 Task: Use the formula "EXPONDIST" in spreadsheet "Project portfolio".
Action: Mouse moved to (162, 241)
Screenshot: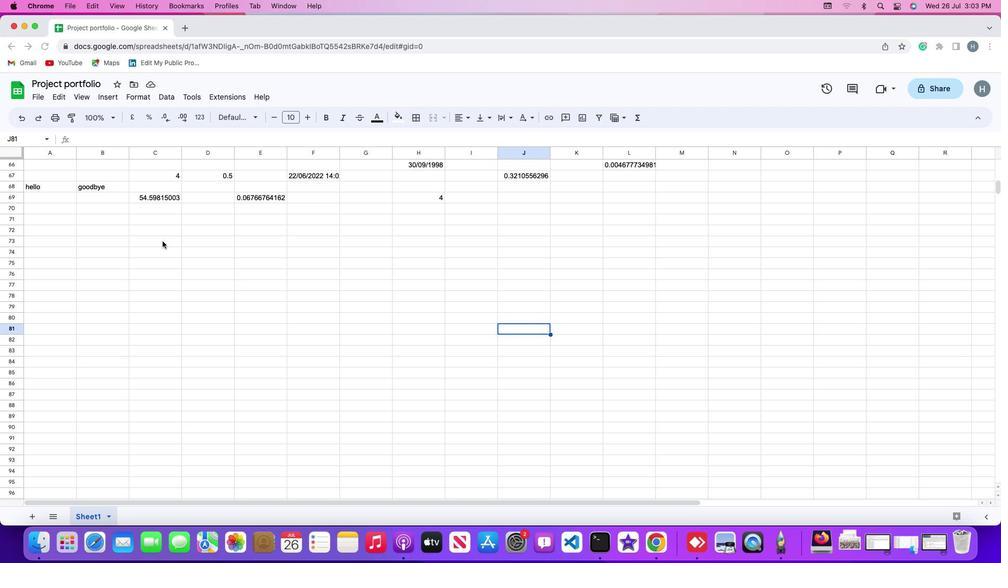 
Action: Mouse pressed left at (162, 241)
Screenshot: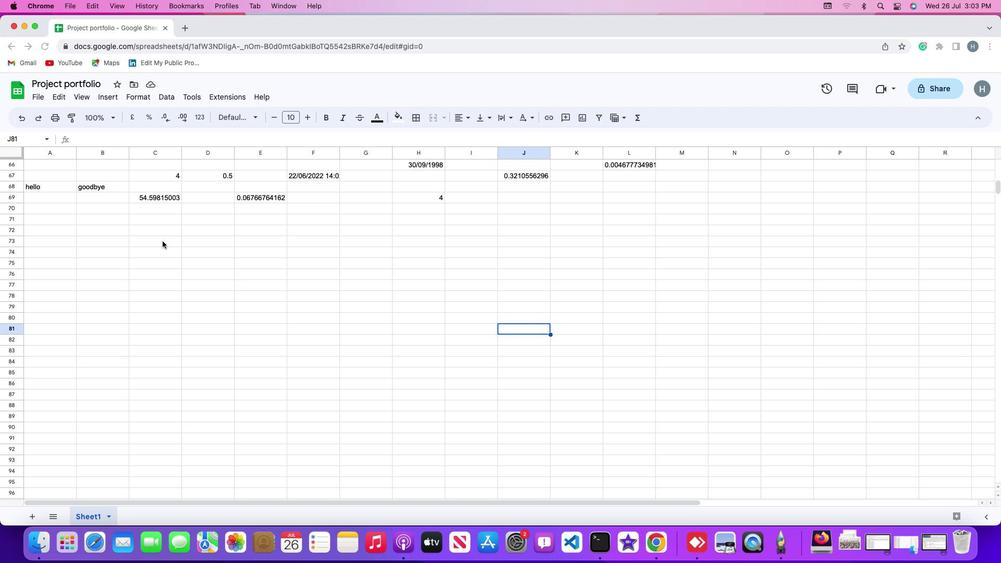 
Action: Mouse moved to (199, 207)
Screenshot: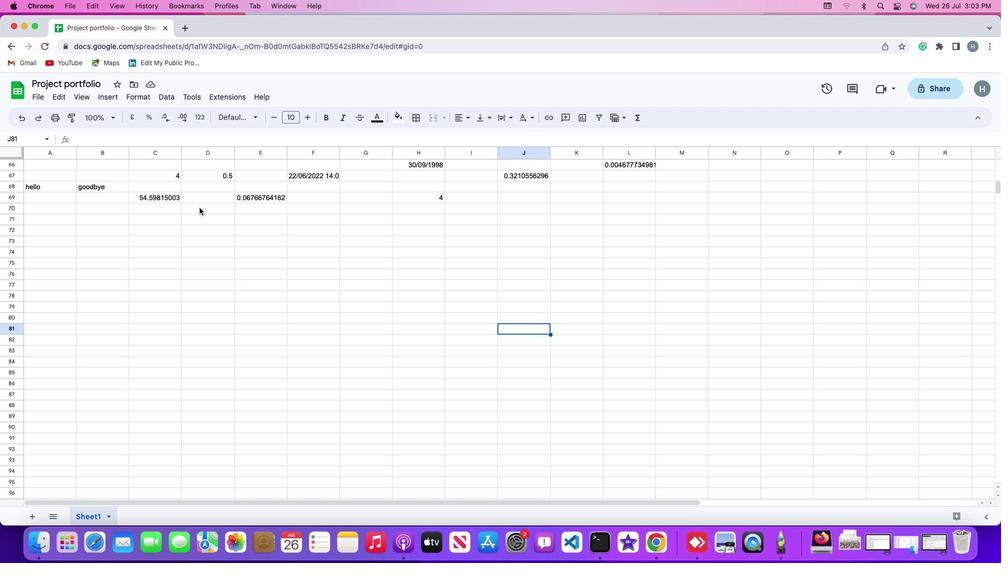 
Action: Mouse pressed left at (199, 207)
Screenshot: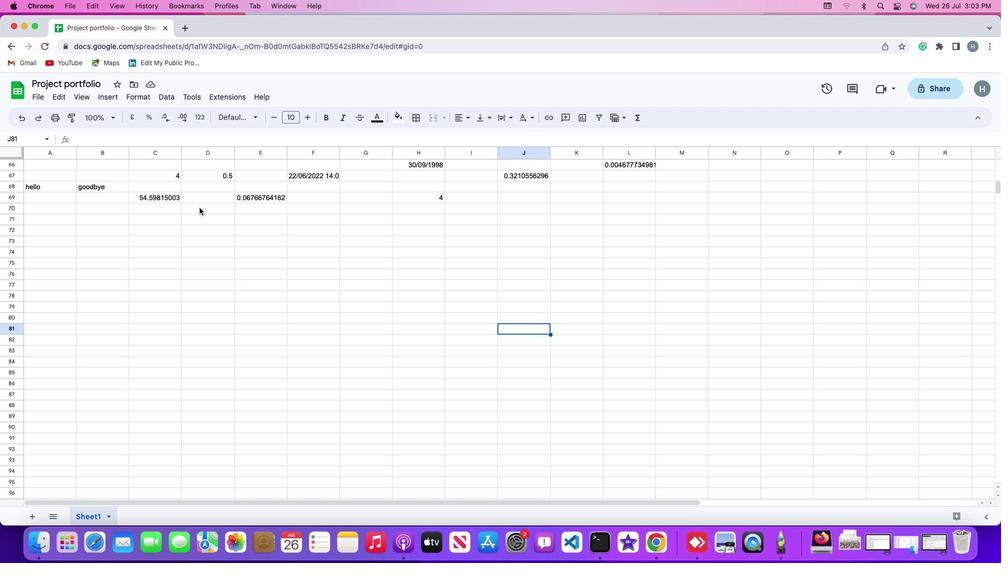 
Action: Mouse moved to (106, 94)
Screenshot: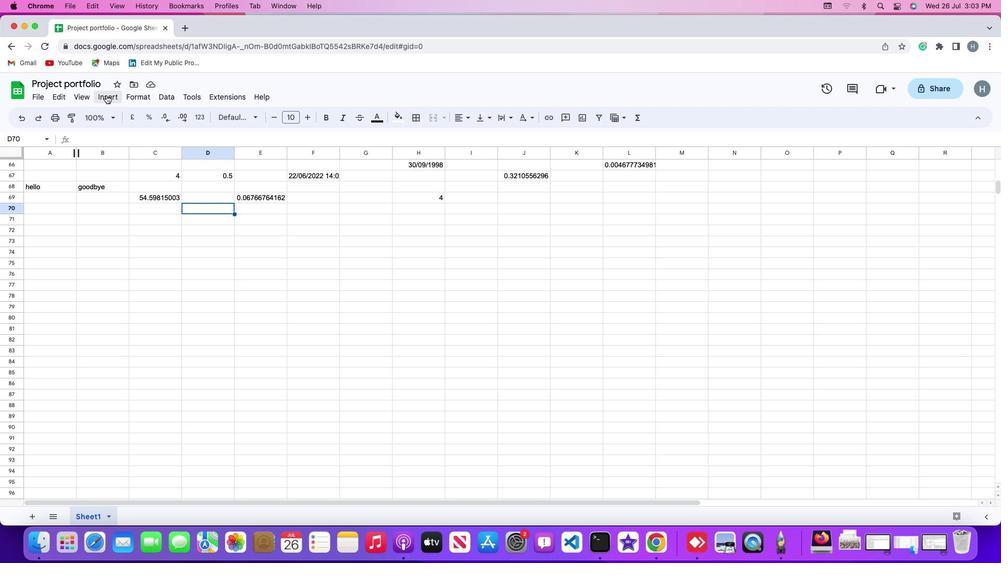
Action: Mouse pressed left at (106, 94)
Screenshot: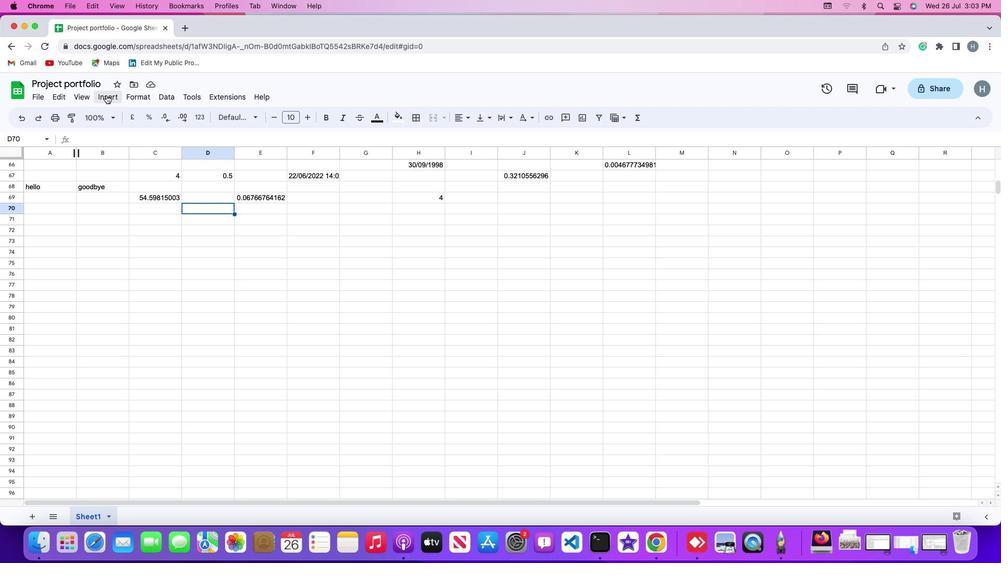 
Action: Mouse moved to (135, 266)
Screenshot: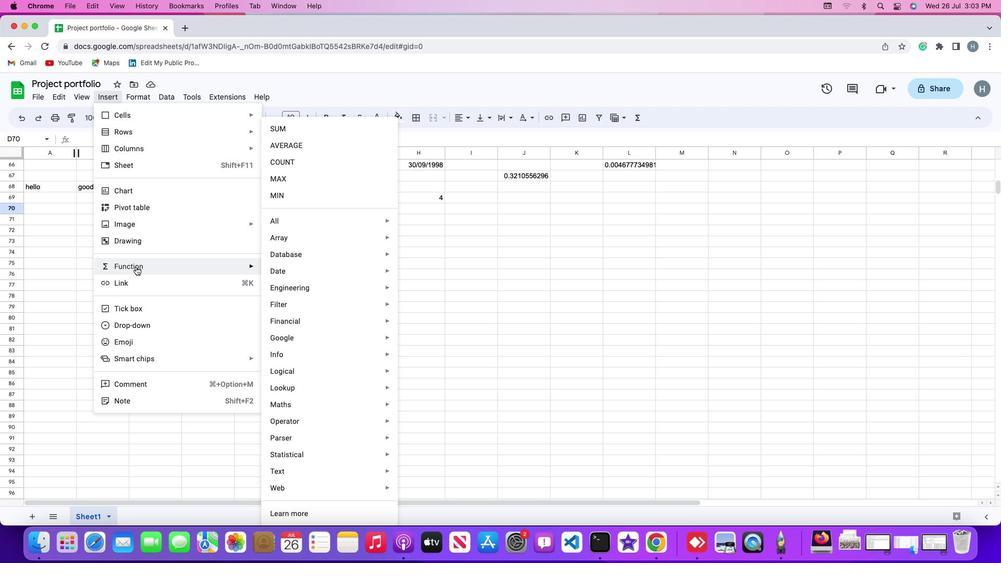
Action: Mouse pressed left at (135, 266)
Screenshot: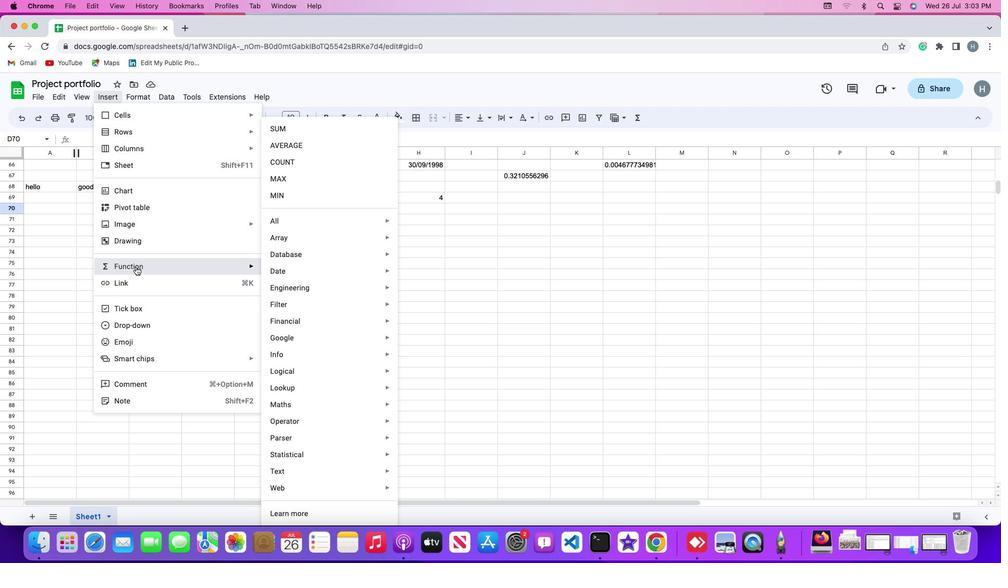 
Action: Mouse moved to (324, 216)
Screenshot: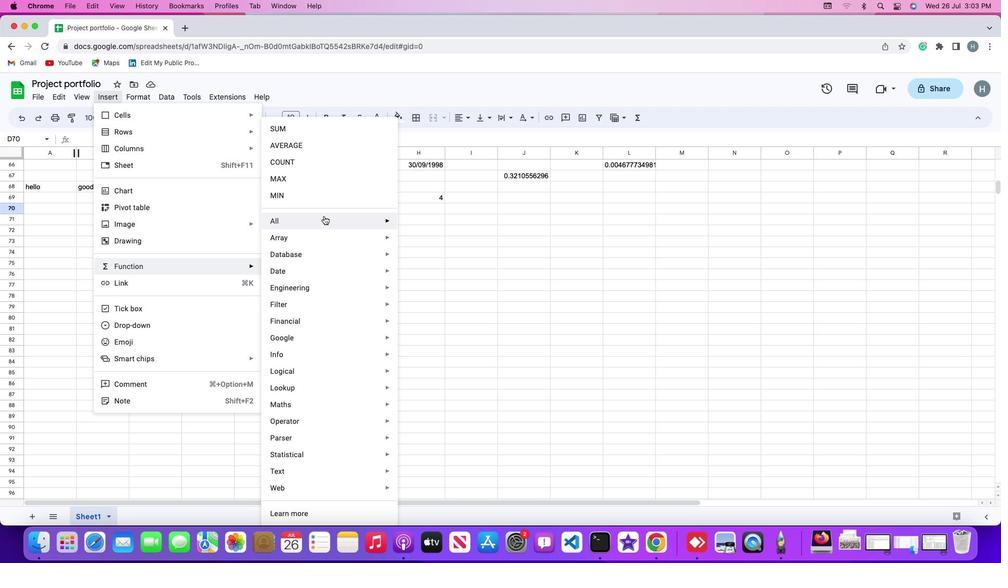 
Action: Mouse pressed left at (324, 216)
Screenshot: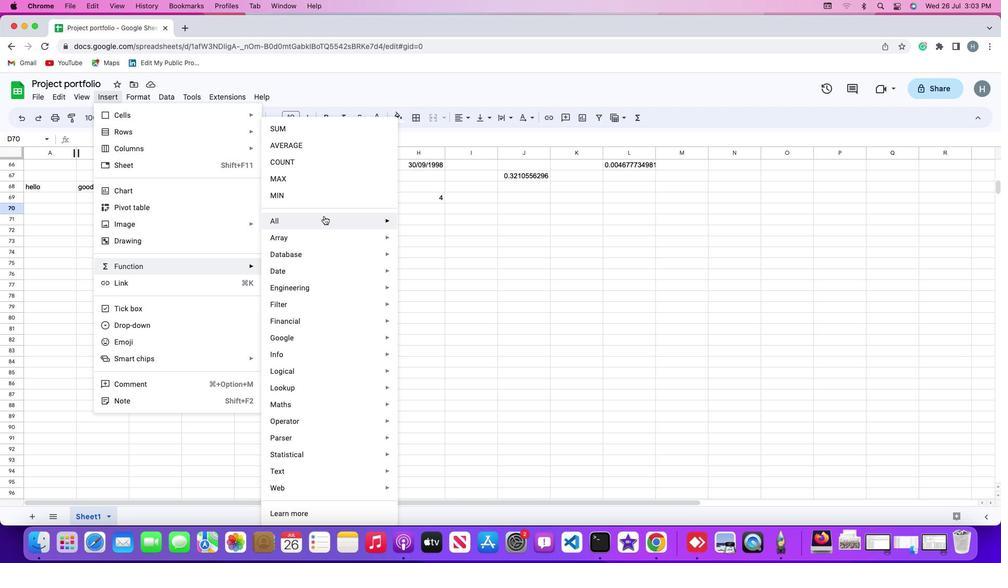 
Action: Mouse moved to (433, 498)
Screenshot: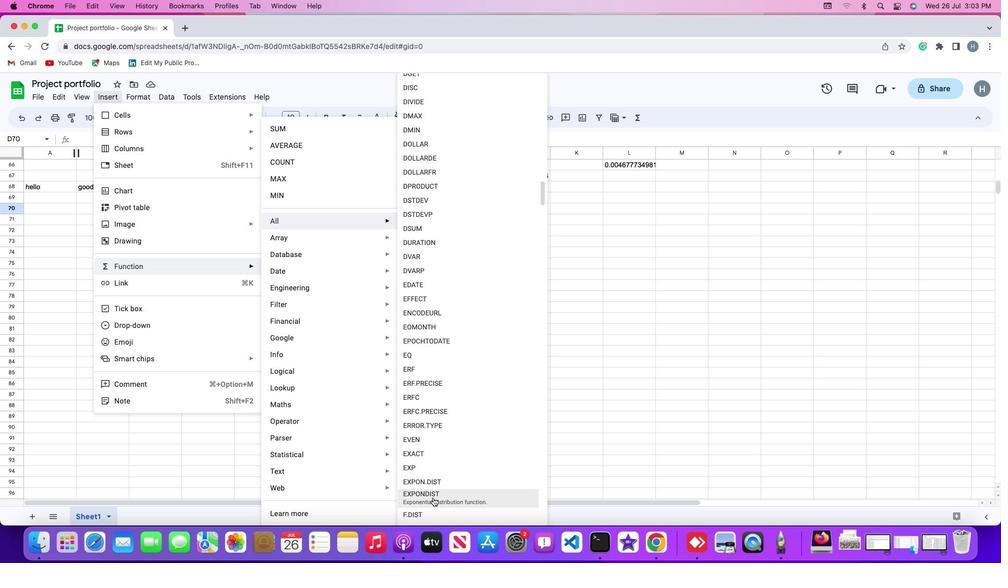 
Action: Mouse pressed left at (433, 498)
Screenshot: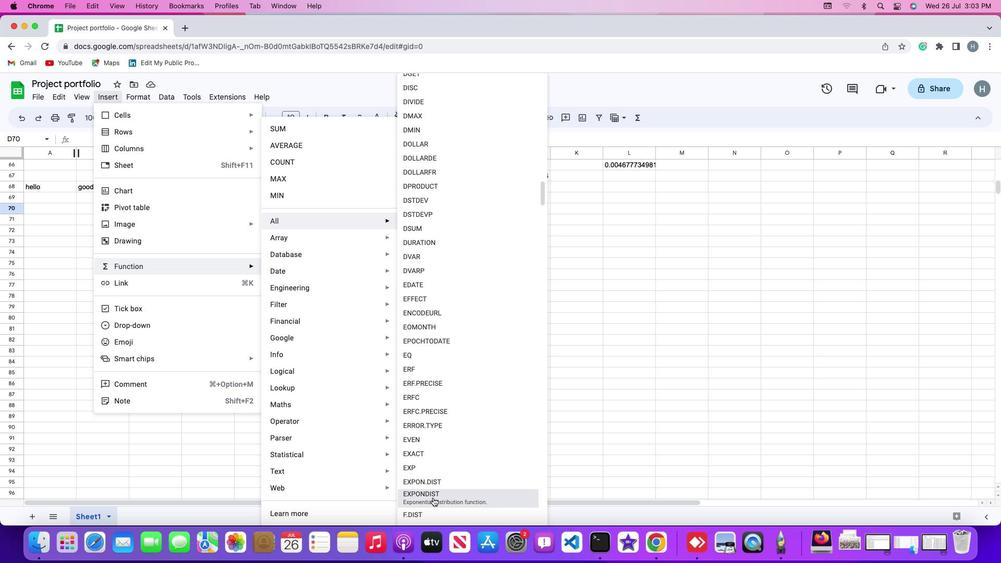 
Action: Mouse moved to (171, 175)
Screenshot: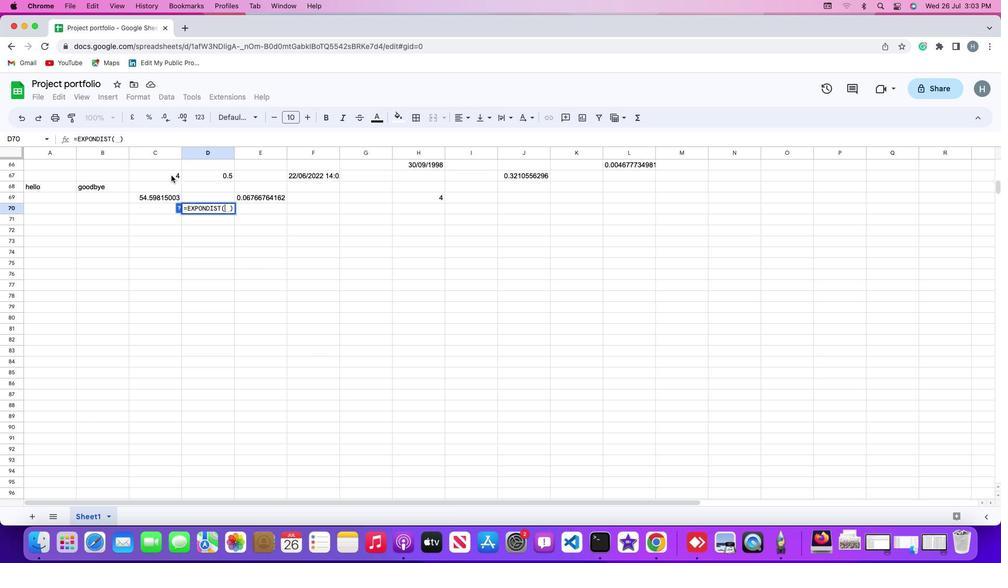 
Action: Mouse pressed left at (171, 175)
Screenshot: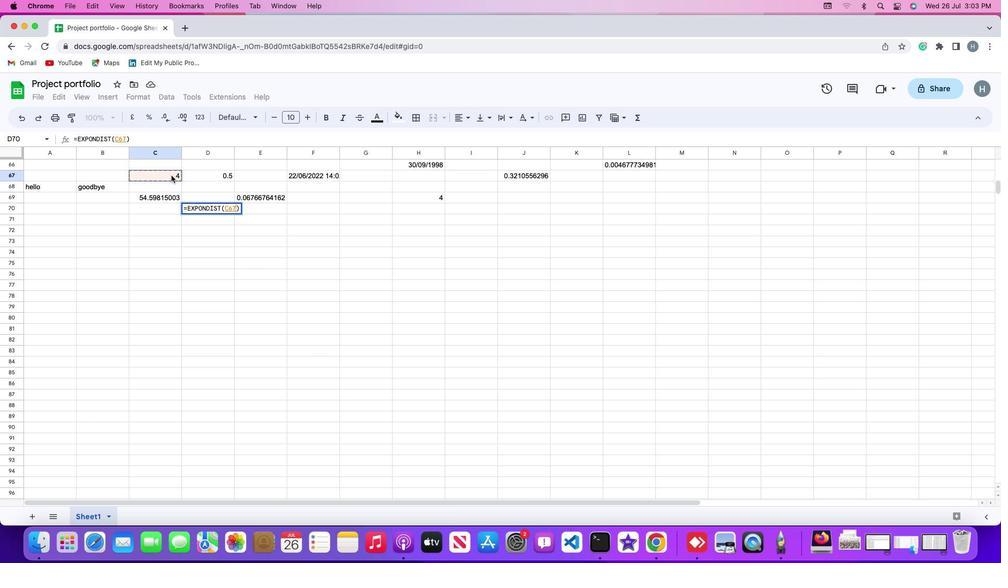 
Action: Key pressed ','
Screenshot: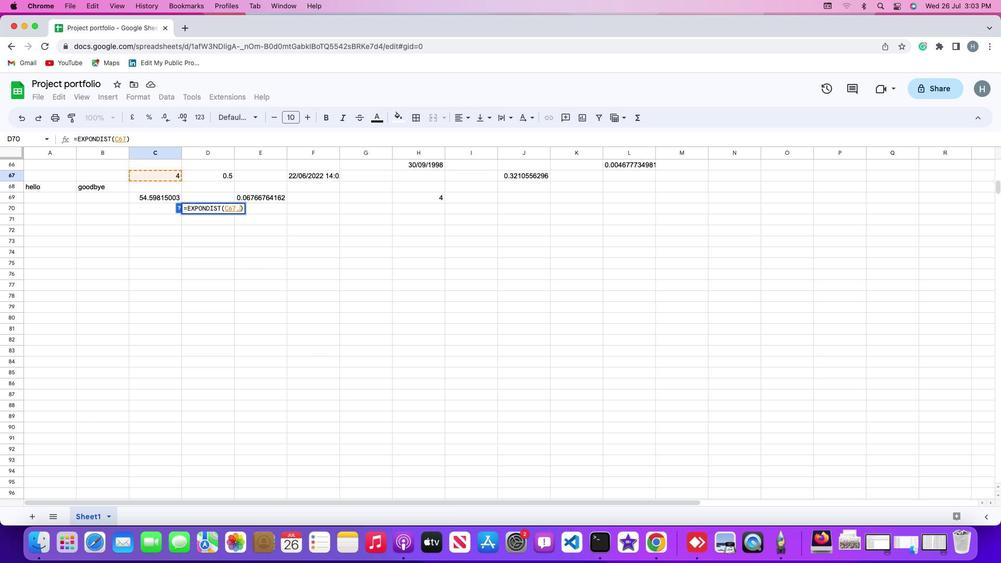 
Action: Mouse moved to (195, 173)
Screenshot: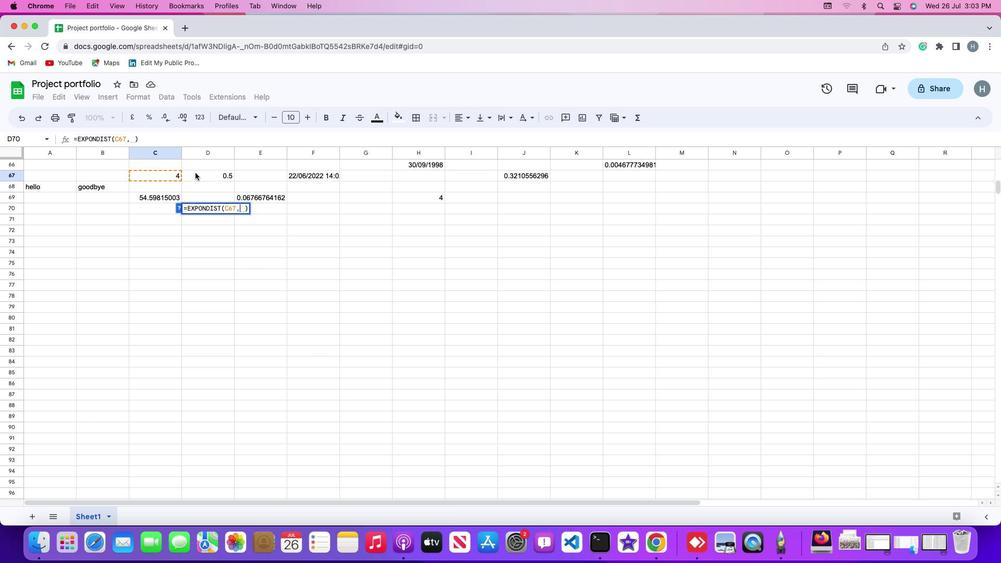 
Action: Mouse pressed left at (195, 173)
Screenshot: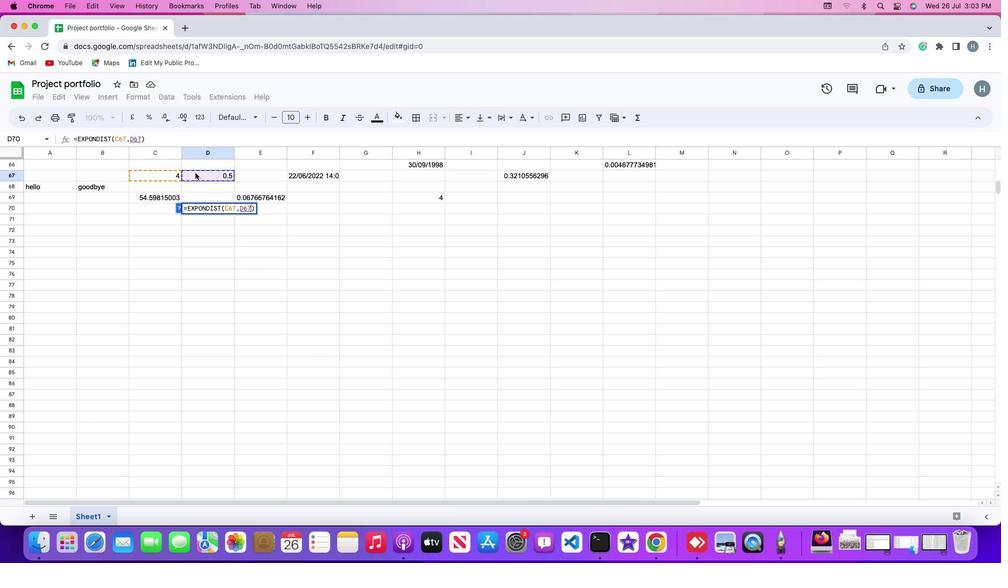 
Action: Key pressed ',''f''a''l''s''e'Key.enter
Screenshot: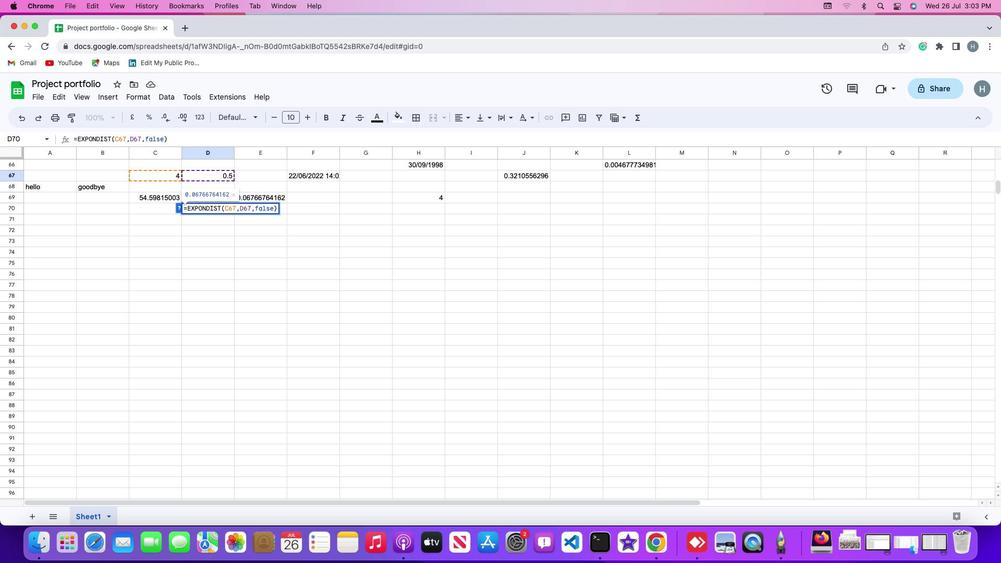 
